 Task: Check the sale-to-list ratio of natural gas utilities in the last 3 years.
Action: Mouse moved to (809, 183)
Screenshot: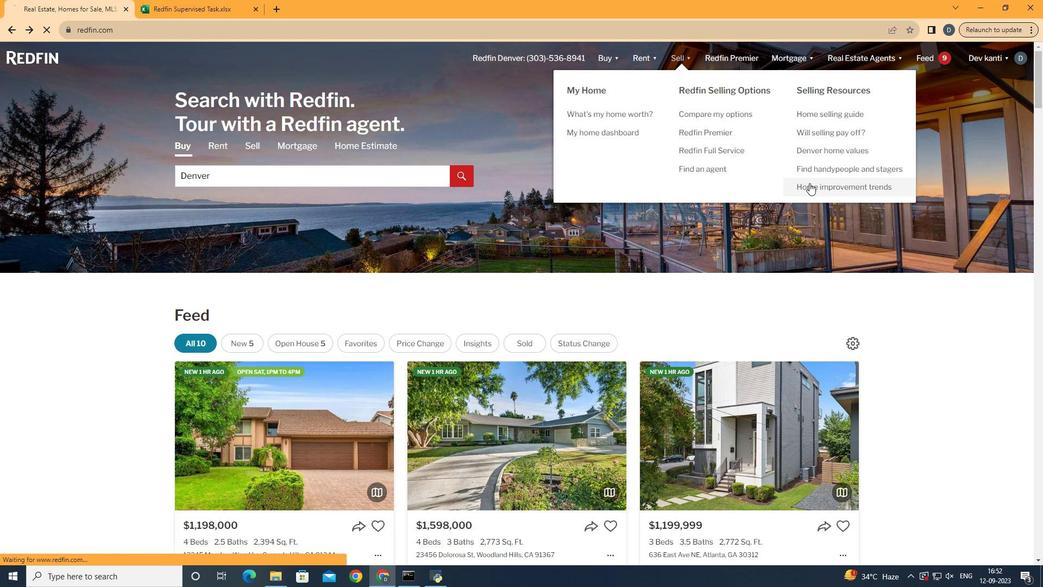 
Action: Mouse pressed left at (809, 183)
Screenshot: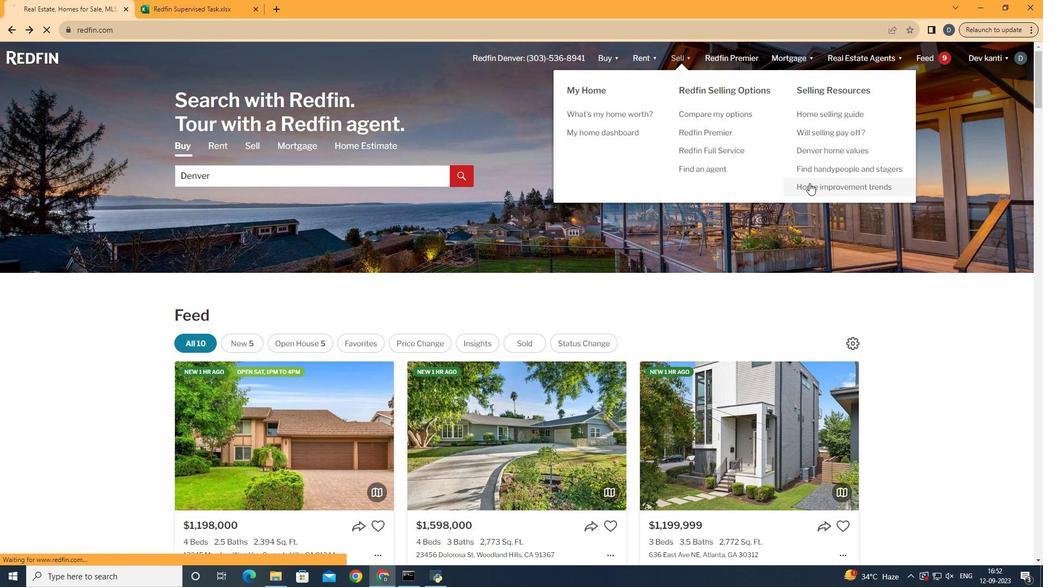 
Action: Mouse moved to (251, 212)
Screenshot: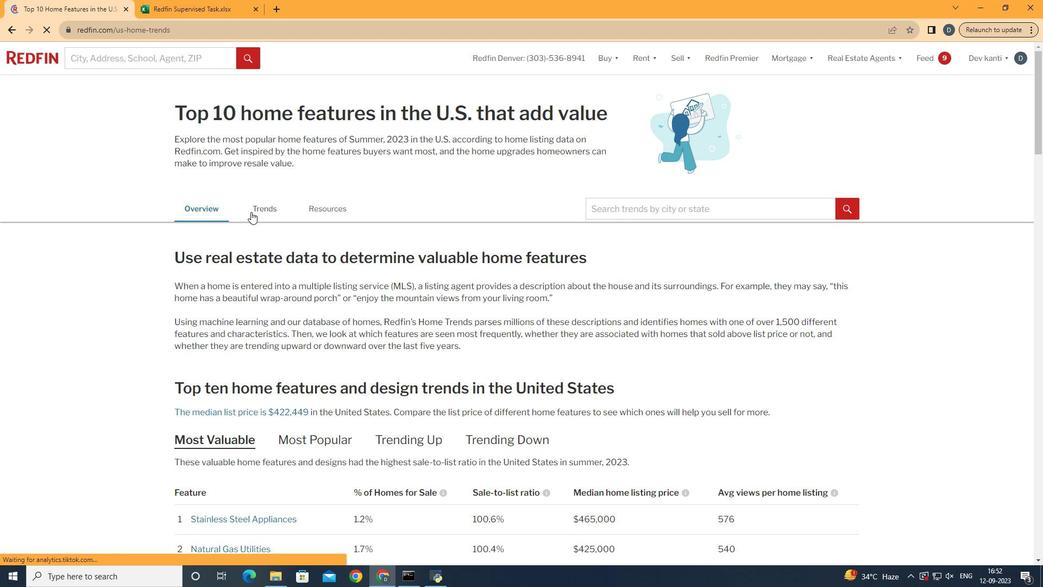 
Action: Mouse pressed left at (251, 212)
Screenshot: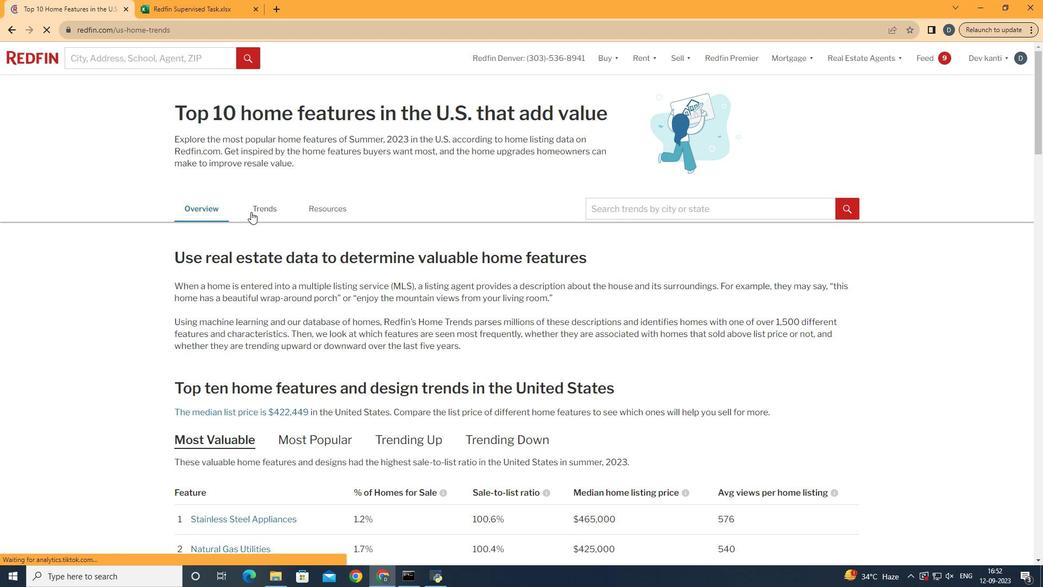 
Action: Mouse moved to (335, 297)
Screenshot: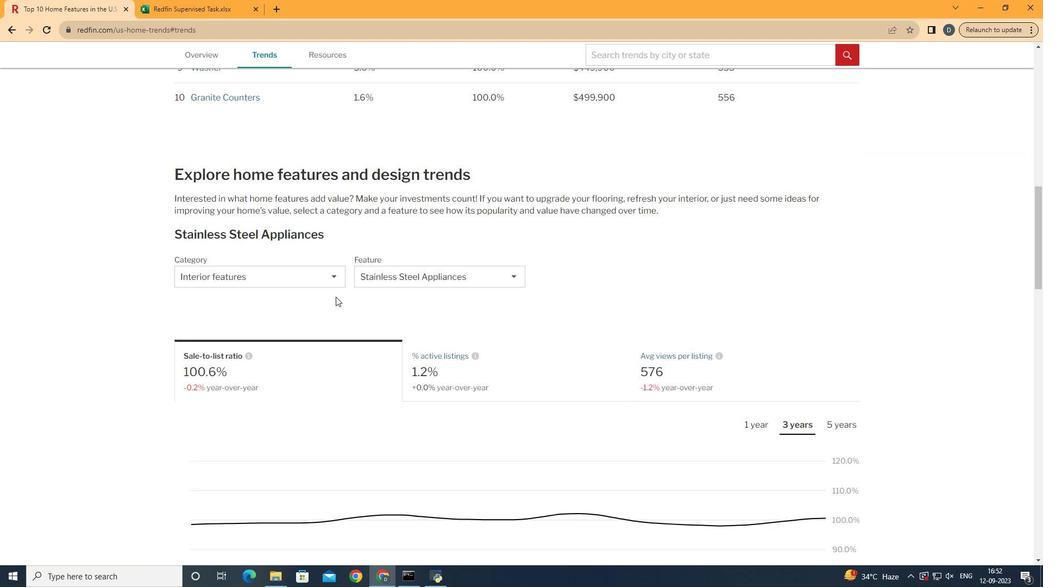 
Action: Mouse scrolled (335, 296) with delta (0, 0)
Screenshot: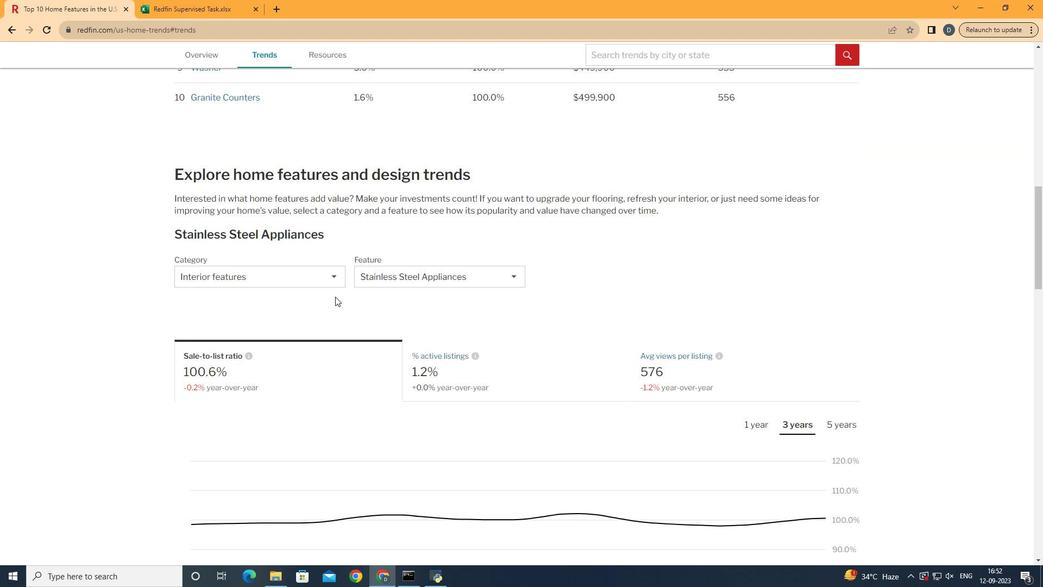 
Action: Mouse scrolled (335, 296) with delta (0, 0)
Screenshot: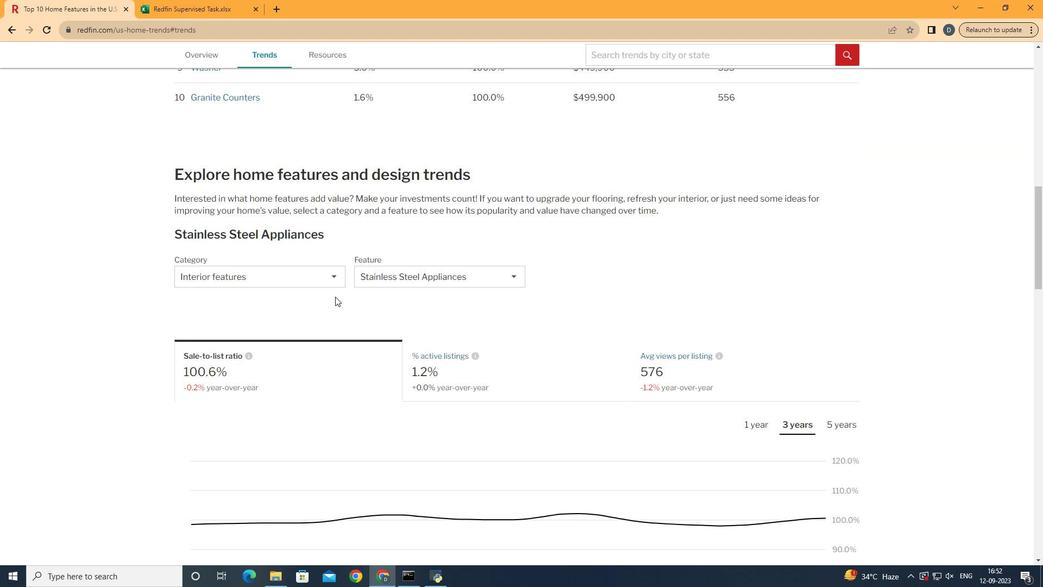 
Action: Mouse scrolled (335, 296) with delta (0, 0)
Screenshot: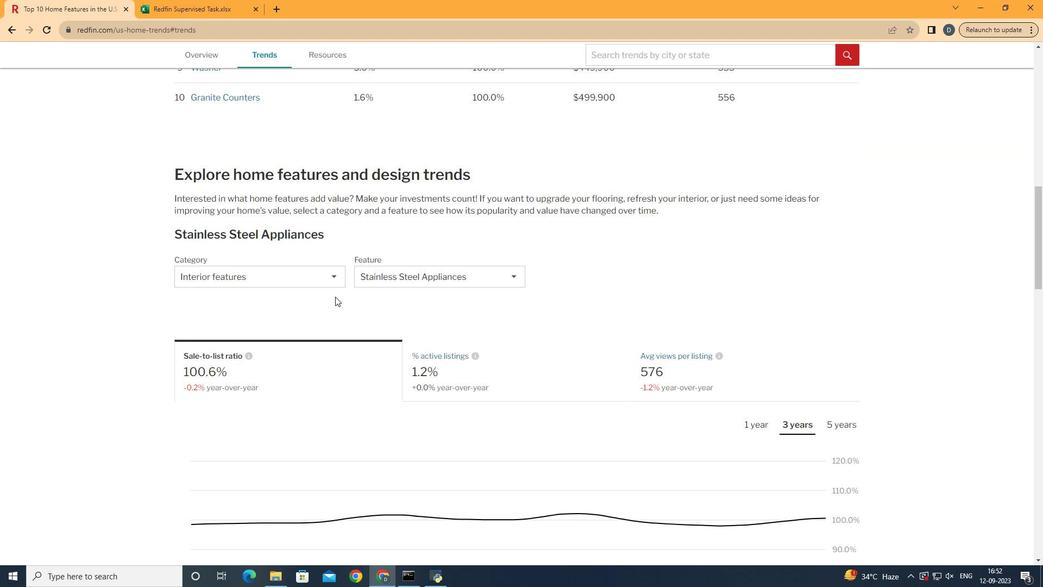 
Action: Mouse scrolled (335, 296) with delta (0, 0)
Screenshot: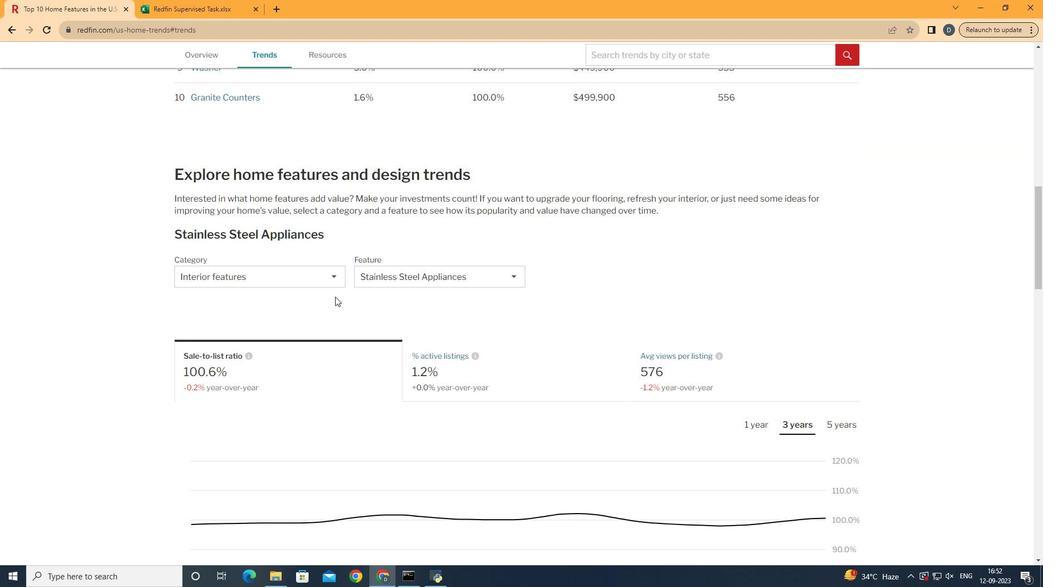 
Action: Mouse scrolled (335, 296) with delta (0, 0)
Screenshot: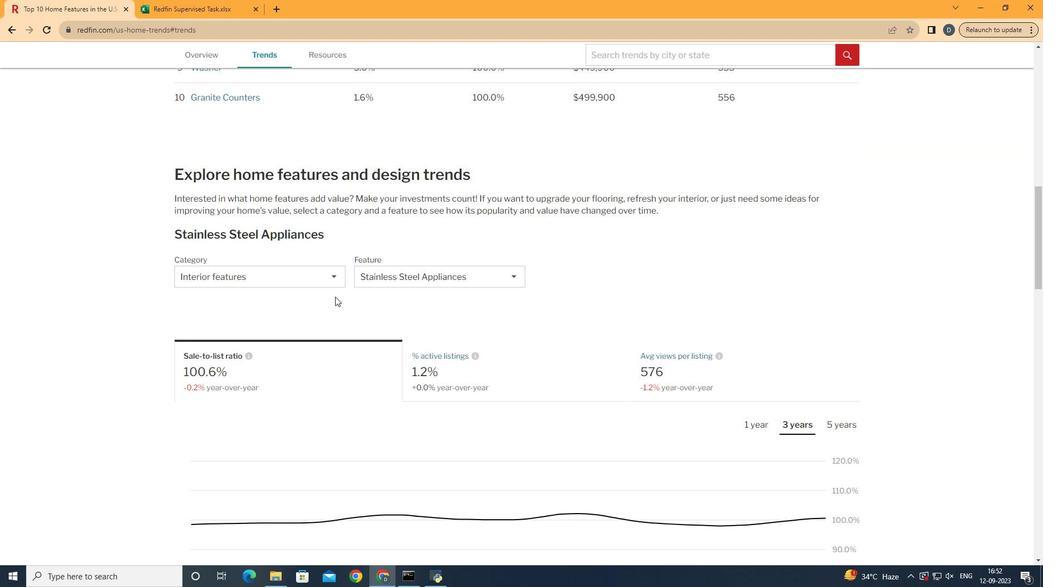 
Action: Mouse scrolled (335, 296) with delta (0, 0)
Screenshot: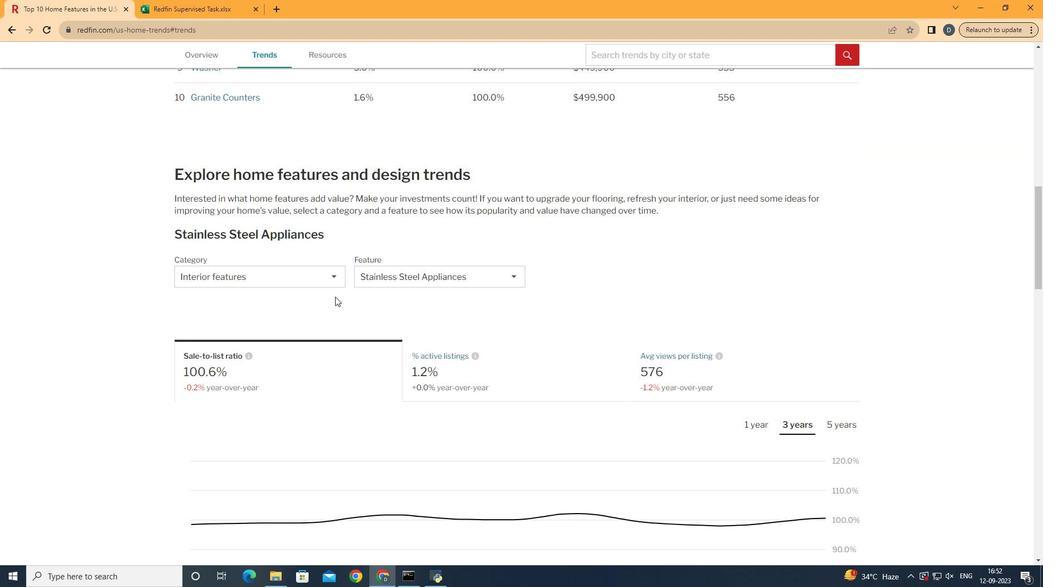 
Action: Mouse scrolled (335, 296) with delta (0, 0)
Screenshot: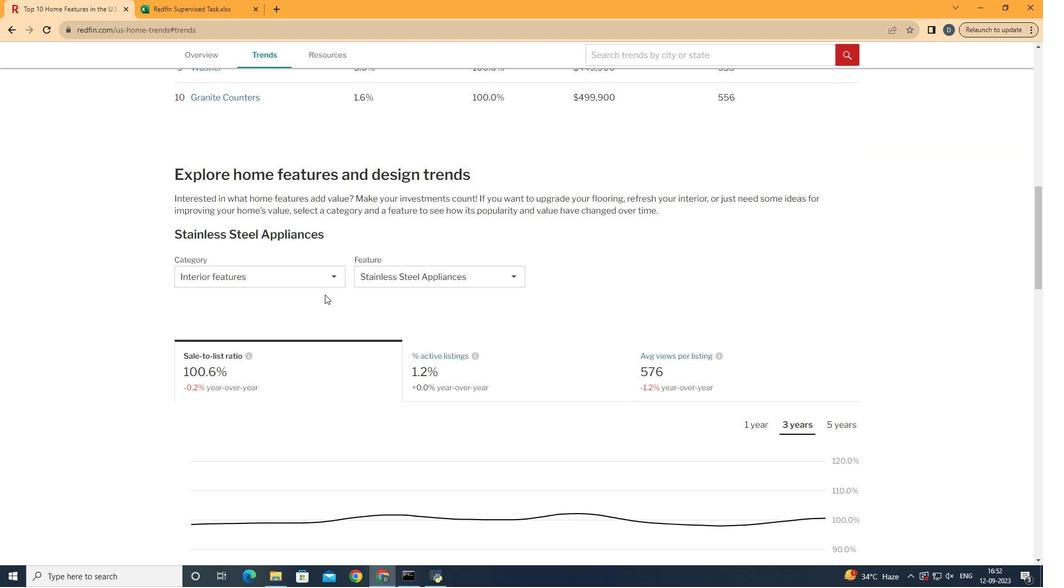 
Action: Mouse moved to (307, 276)
Screenshot: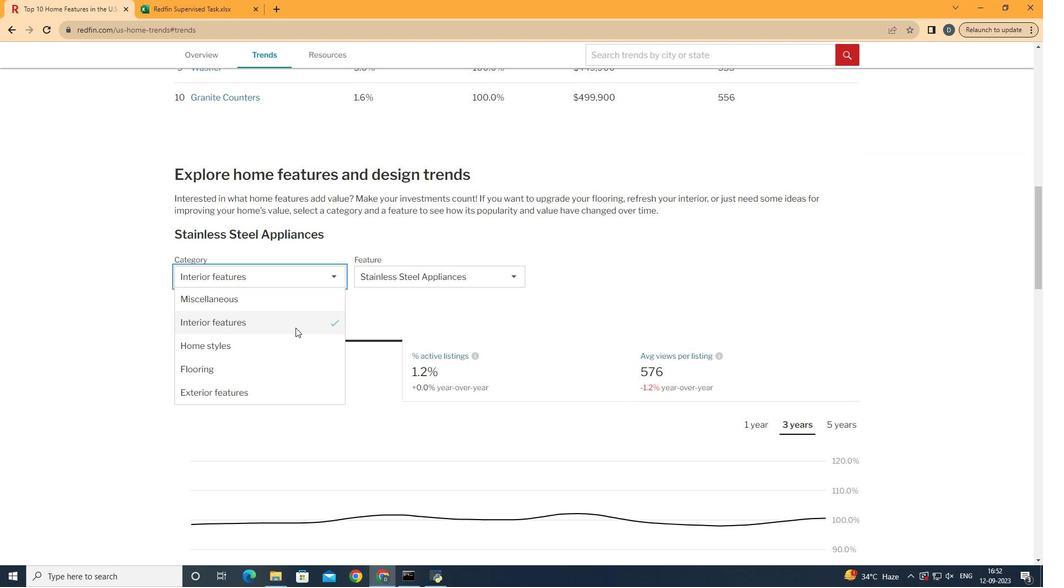 
Action: Mouse pressed left at (307, 276)
Screenshot: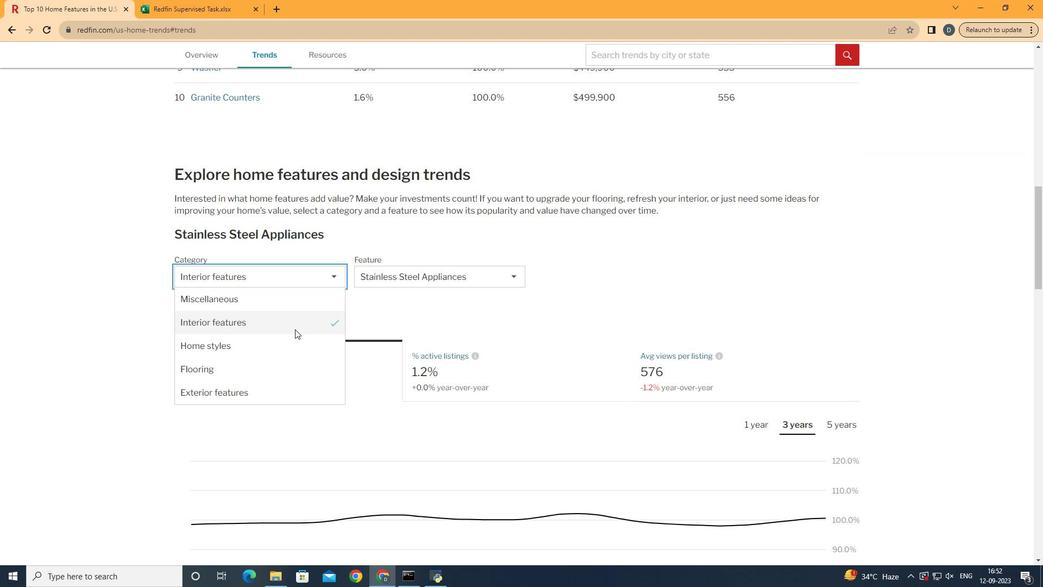 
Action: Mouse moved to (294, 330)
Screenshot: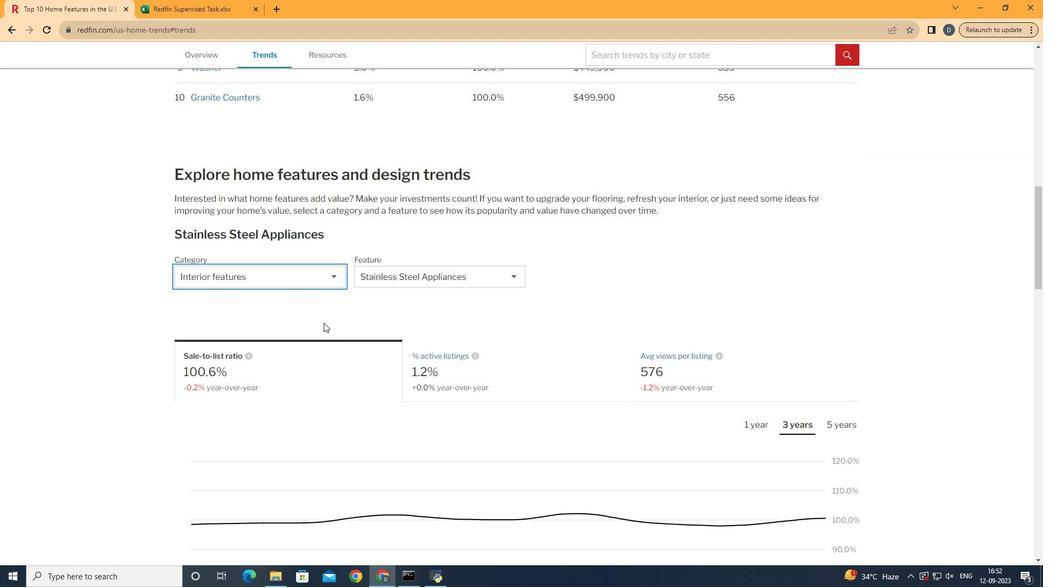 
Action: Mouse pressed left at (294, 330)
Screenshot: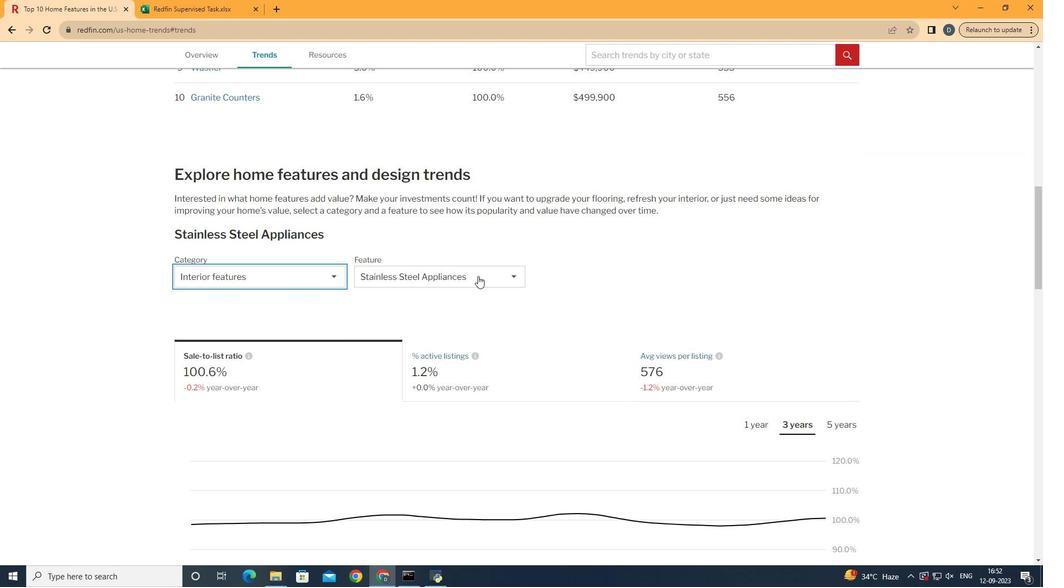 
Action: Mouse moved to (478, 276)
Screenshot: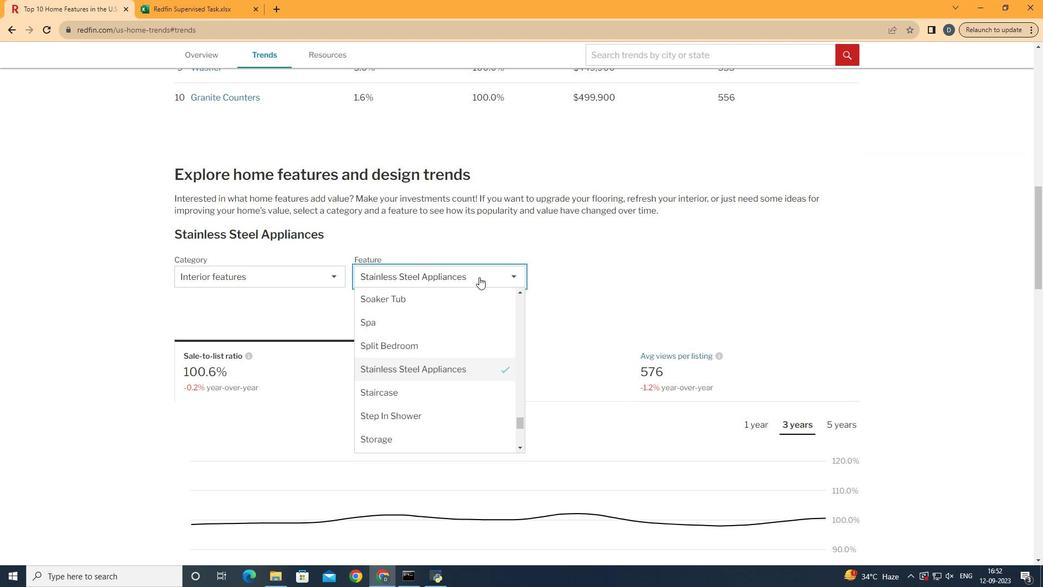 
Action: Mouse pressed left at (478, 276)
Screenshot: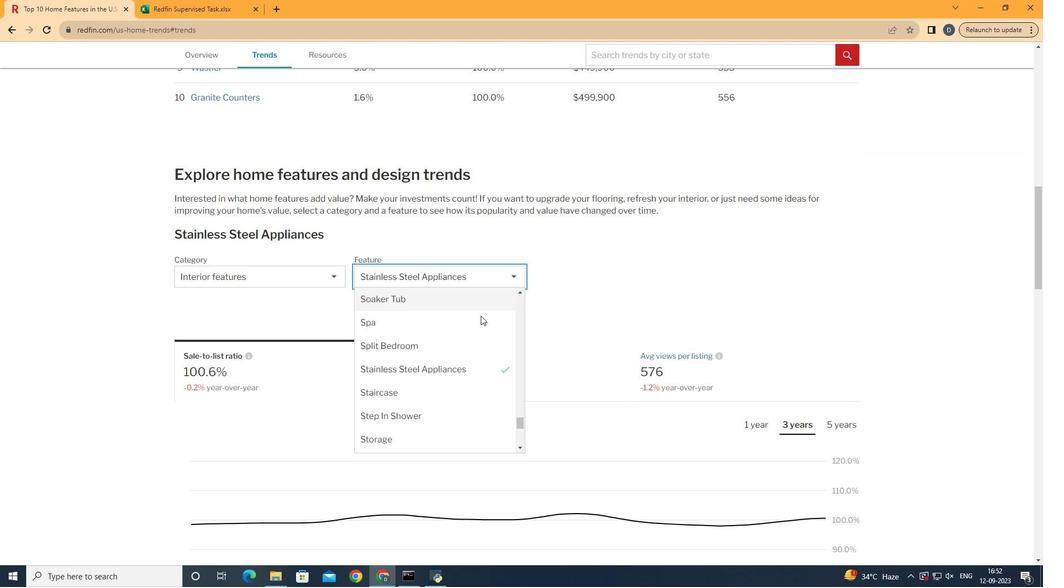 
Action: Mouse moved to (485, 335)
Screenshot: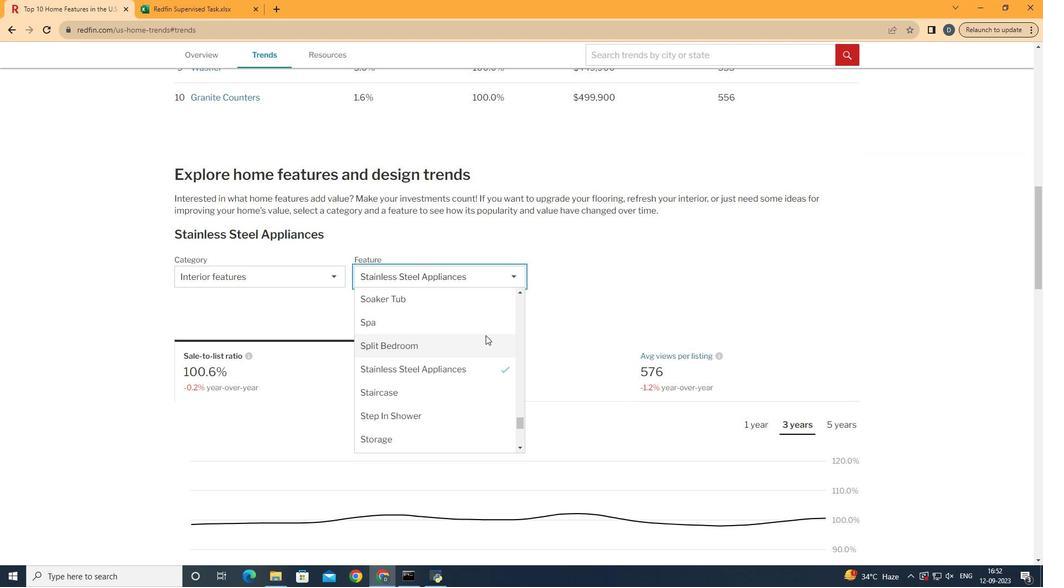 
Action: Mouse scrolled (485, 335) with delta (0, 0)
Screenshot: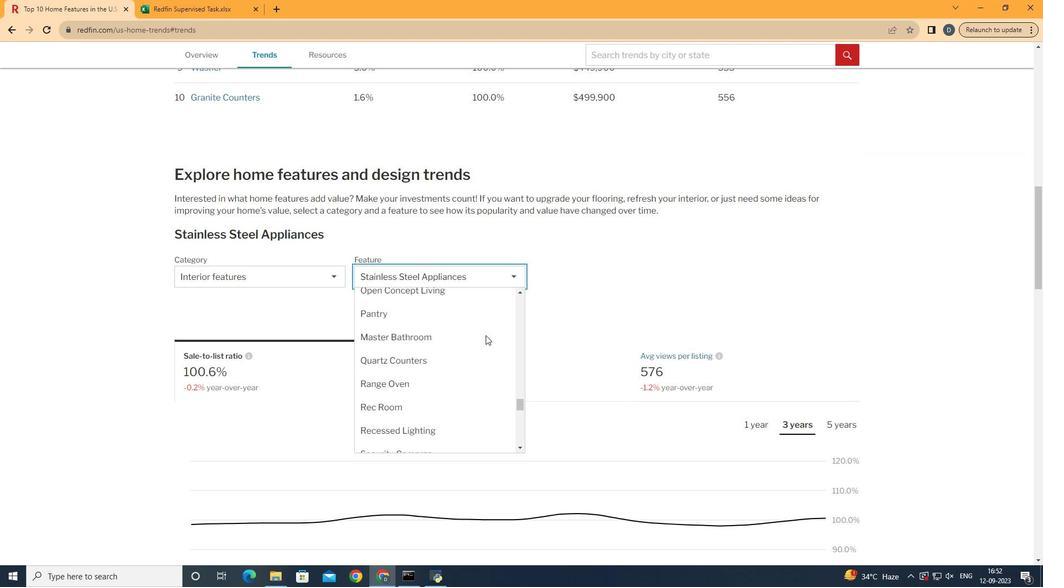 
Action: Mouse scrolled (485, 335) with delta (0, 0)
Screenshot: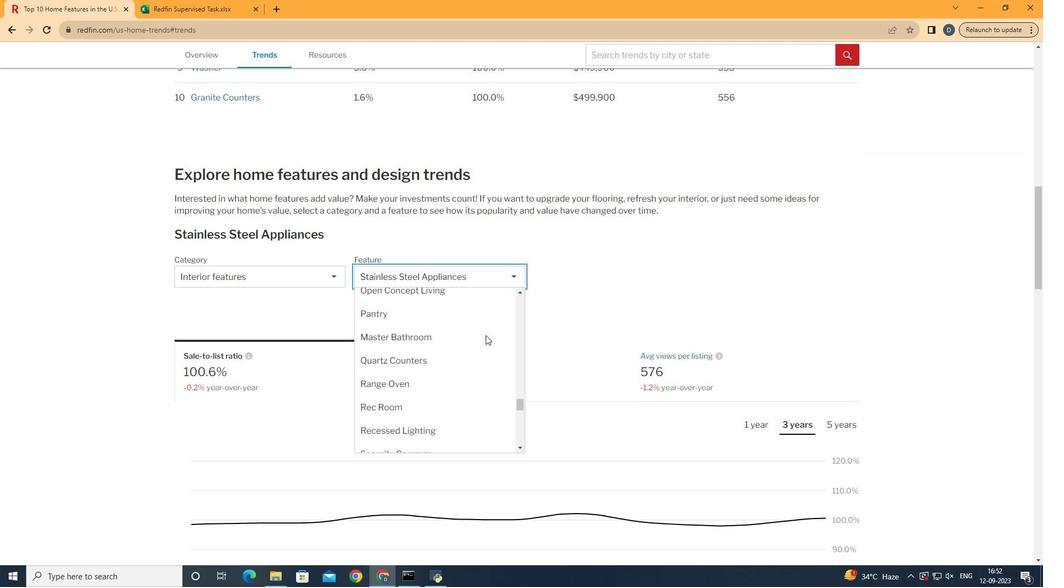 
Action: Mouse scrolled (485, 335) with delta (0, 0)
Screenshot: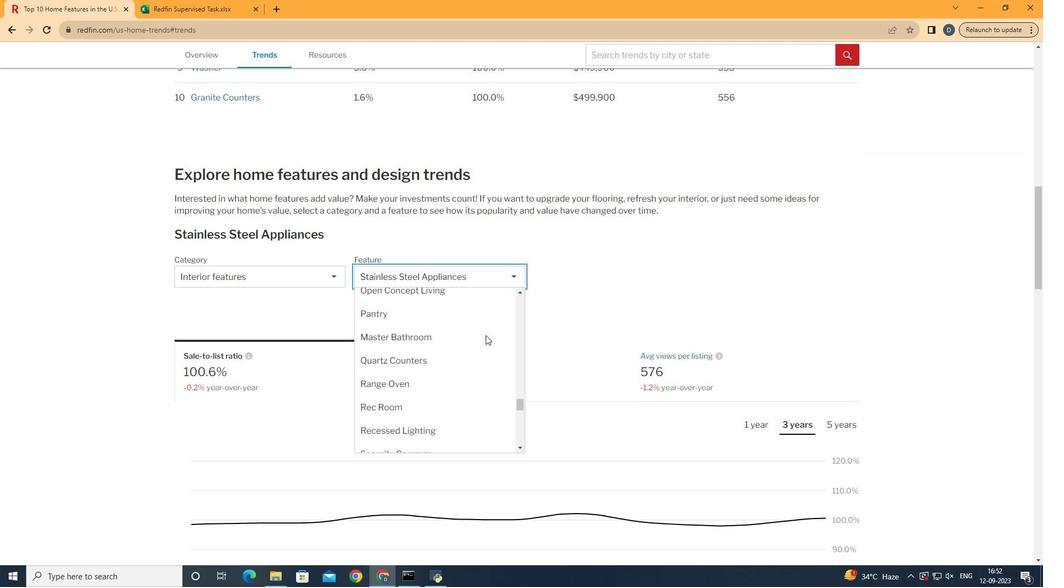 
Action: Mouse scrolled (485, 335) with delta (0, 0)
Screenshot: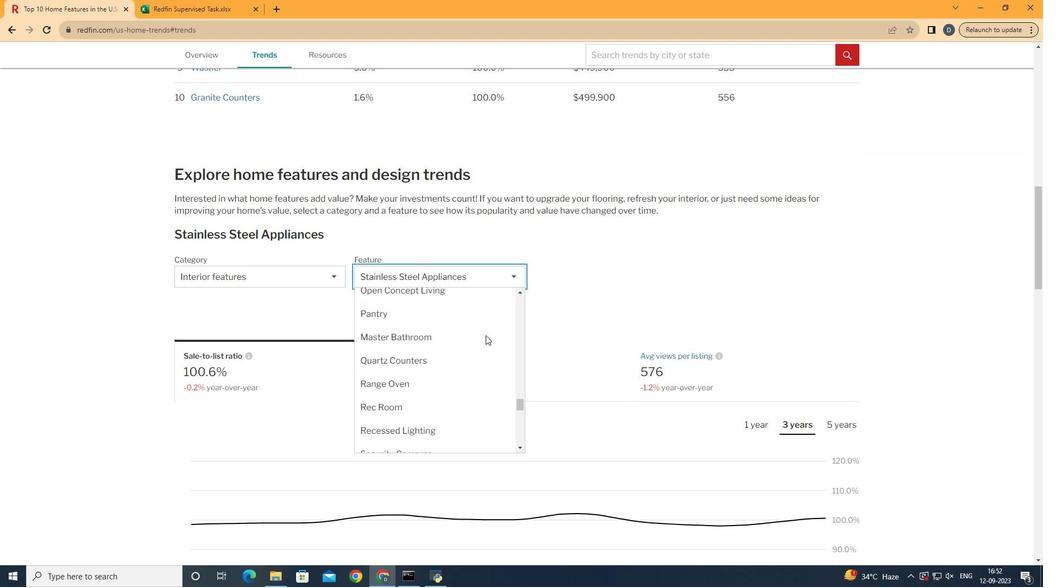 
Action: Mouse scrolled (485, 335) with delta (0, 0)
Screenshot: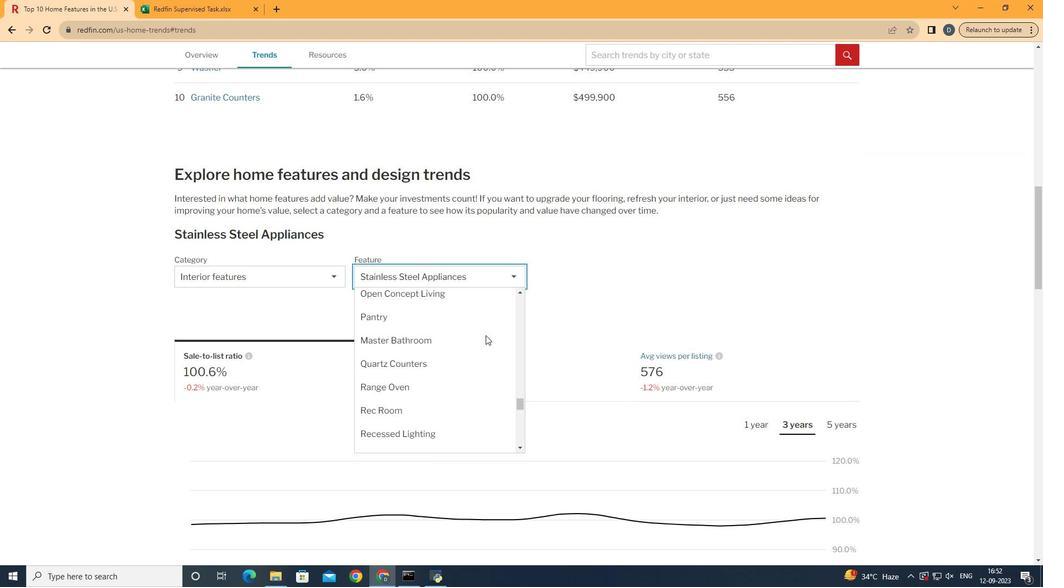 
Action: Mouse scrolled (485, 335) with delta (0, 0)
Screenshot: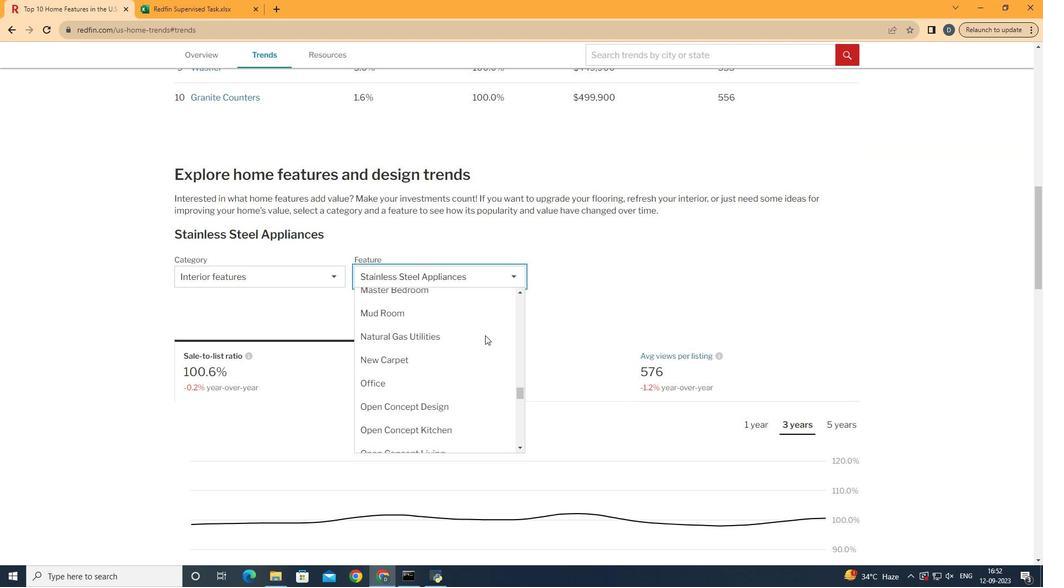 
Action: Mouse scrolled (485, 335) with delta (0, 0)
Screenshot: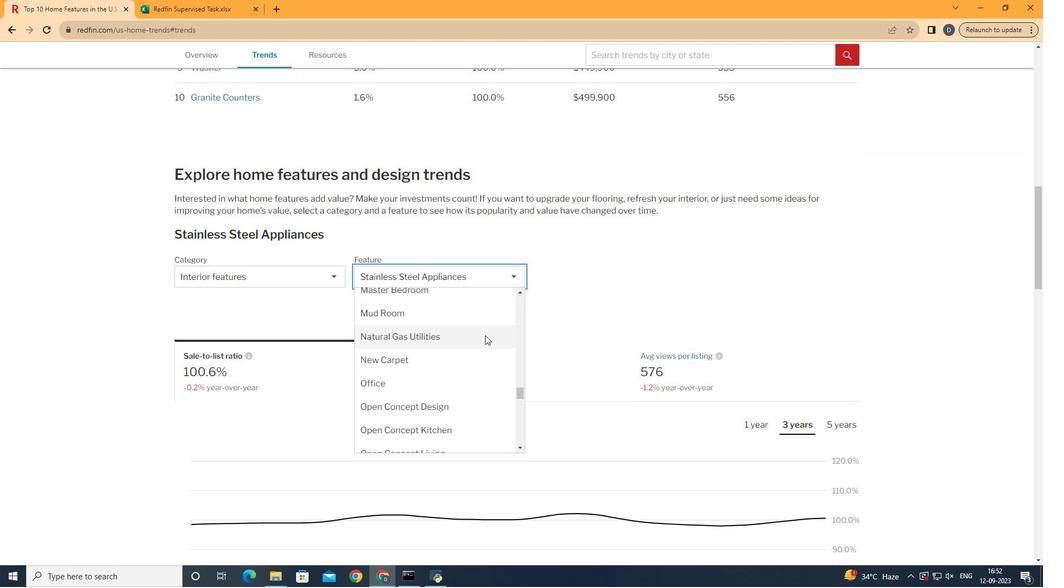 
Action: Mouse scrolled (485, 335) with delta (0, 0)
Screenshot: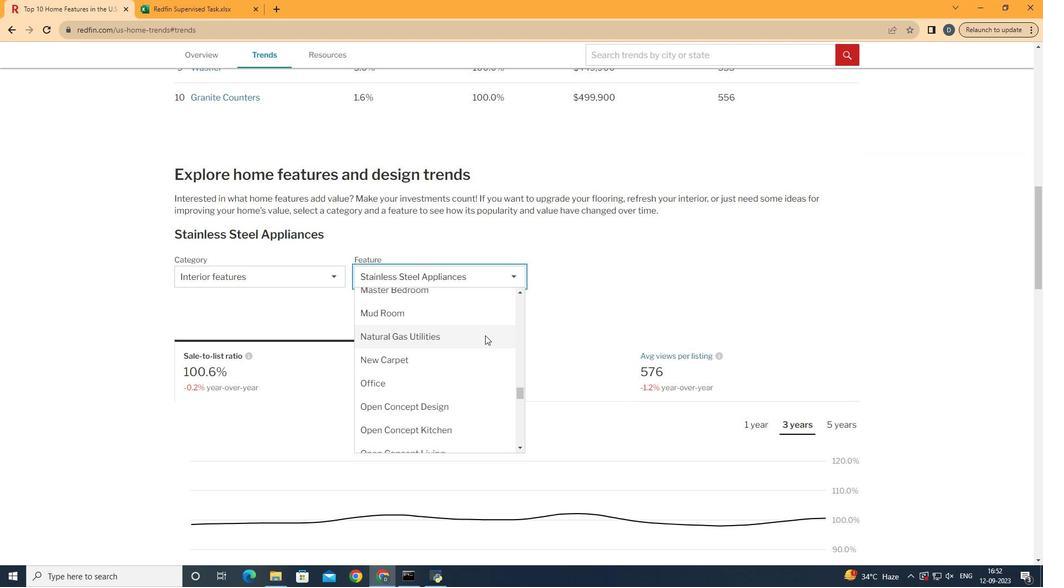 
Action: Mouse moved to (484, 337)
Screenshot: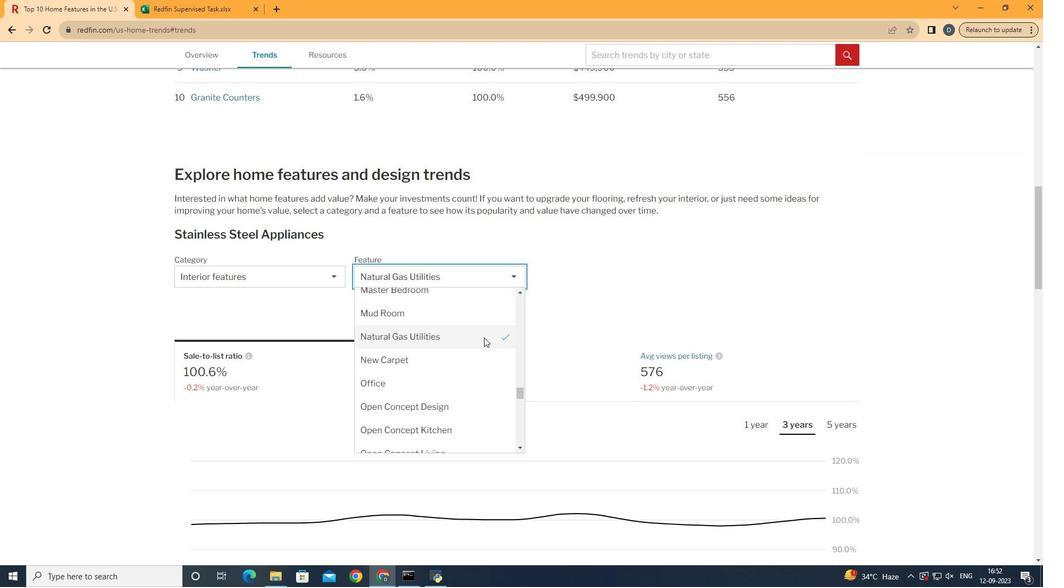 
Action: Mouse pressed left at (484, 337)
Screenshot: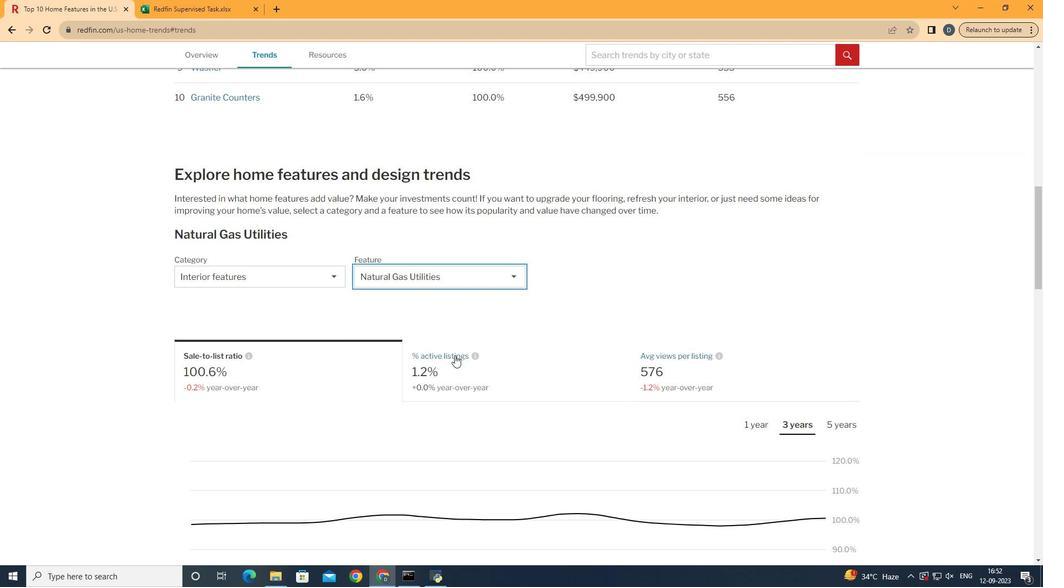 
Action: Mouse moved to (333, 383)
Screenshot: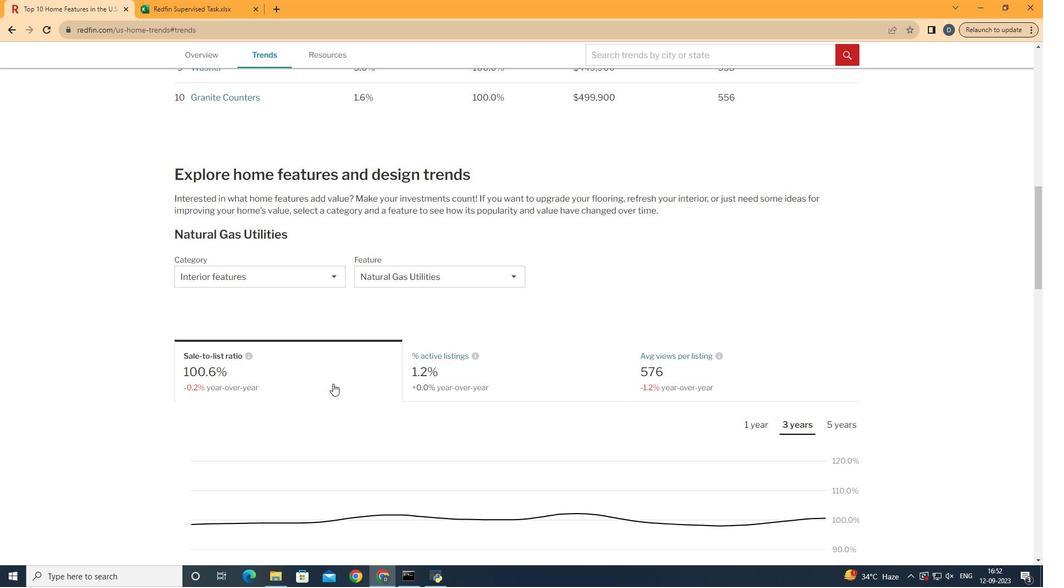 
Action: Mouse pressed left at (333, 383)
Screenshot: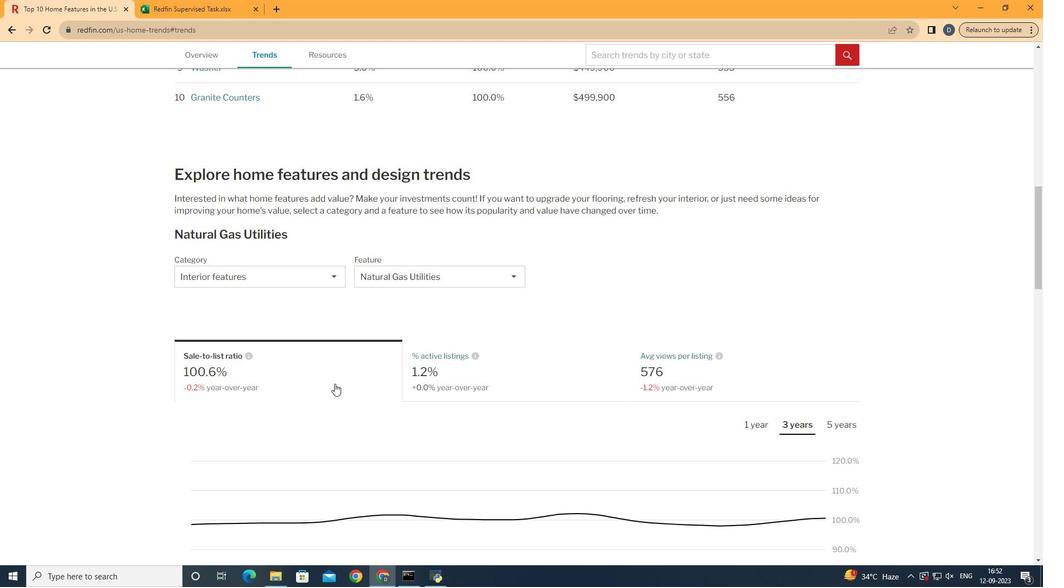 
Action: Mouse moved to (334, 383)
Screenshot: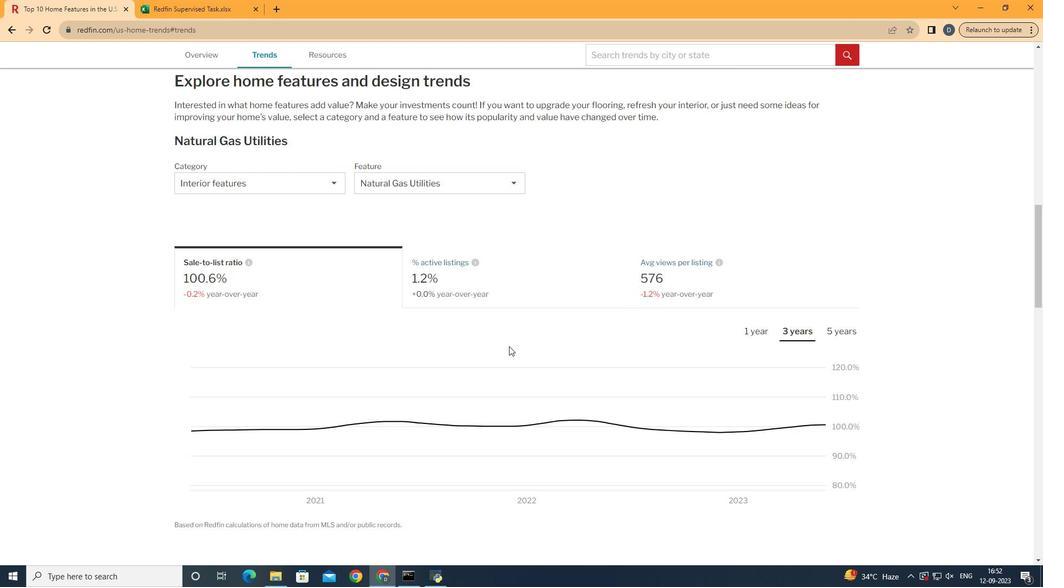 
Action: Mouse scrolled (334, 383) with delta (0, 0)
Screenshot: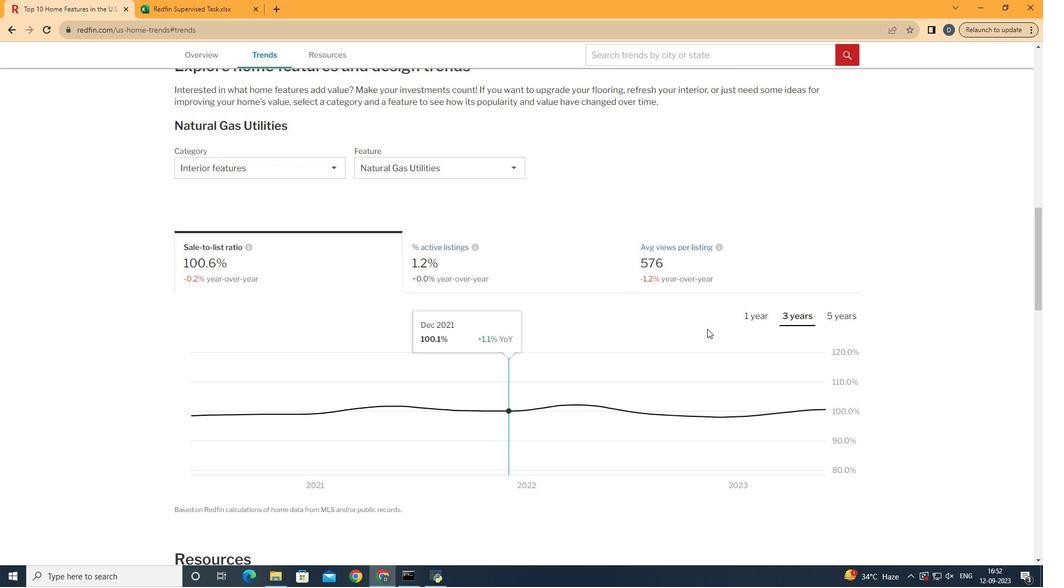
Action: Mouse scrolled (334, 383) with delta (0, 0)
Screenshot: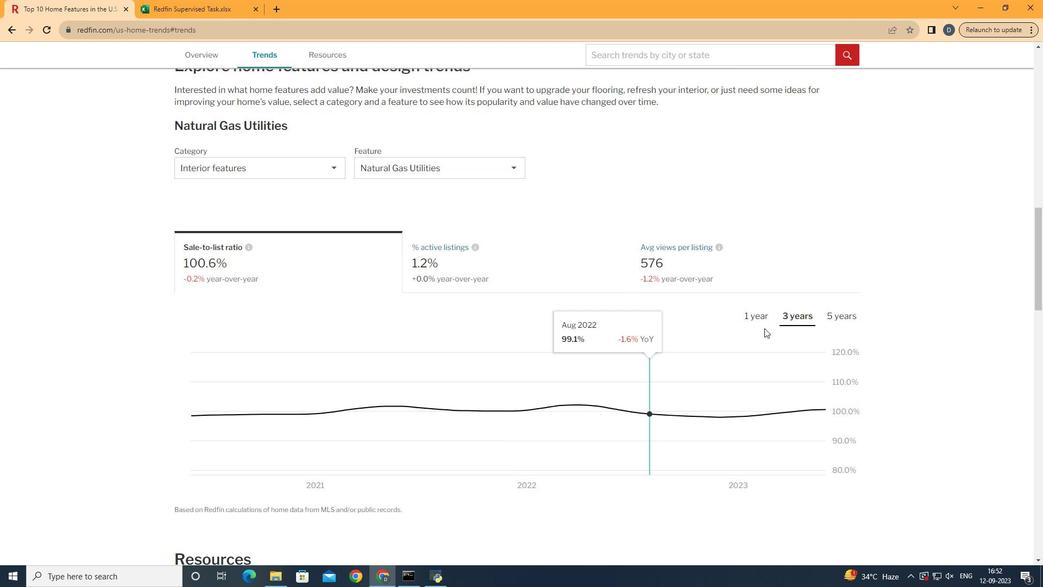 
Action: Mouse moved to (799, 311)
Screenshot: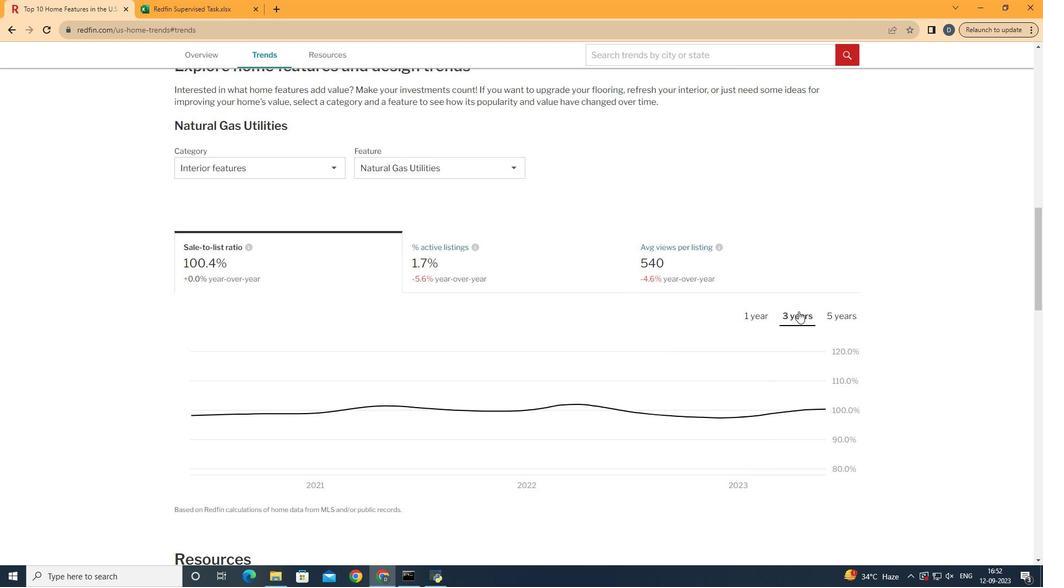 
Action: Mouse pressed left at (799, 311)
Screenshot: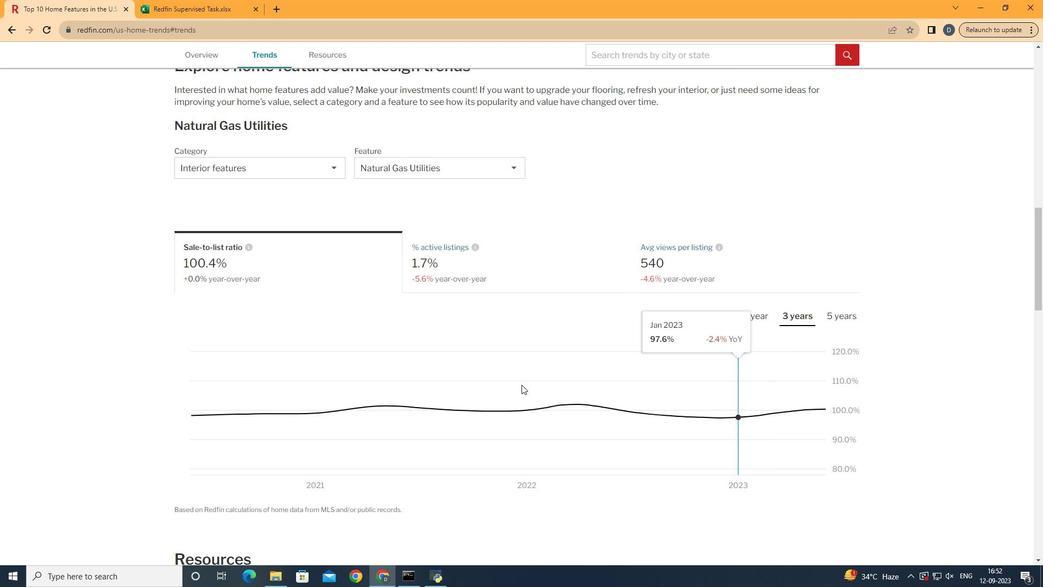 
Action: Mouse moved to (830, 378)
Screenshot: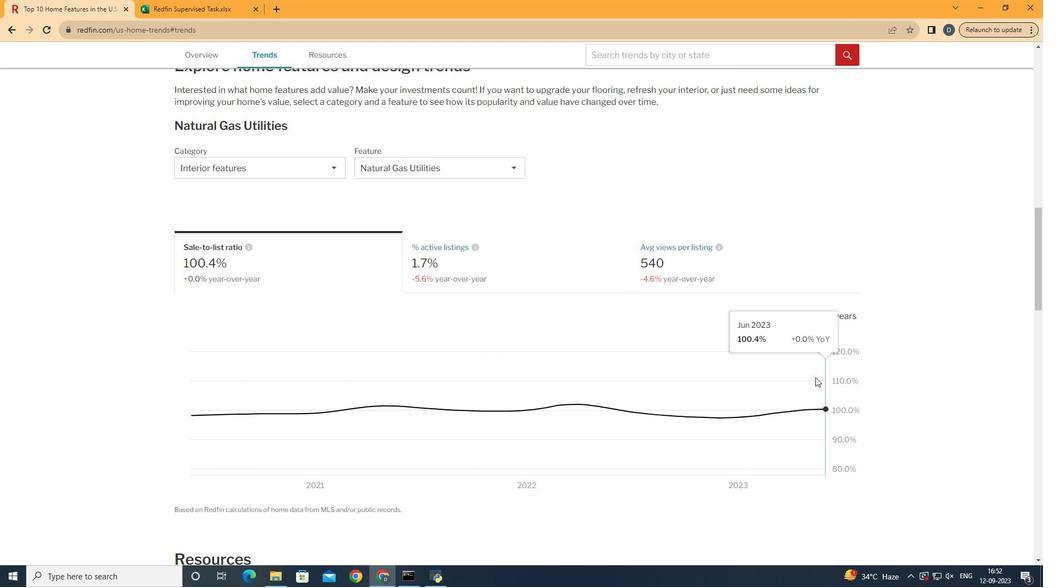 
